 Task: Choose the theme "Light default".
Action: Mouse moved to (1130, 111)
Screenshot: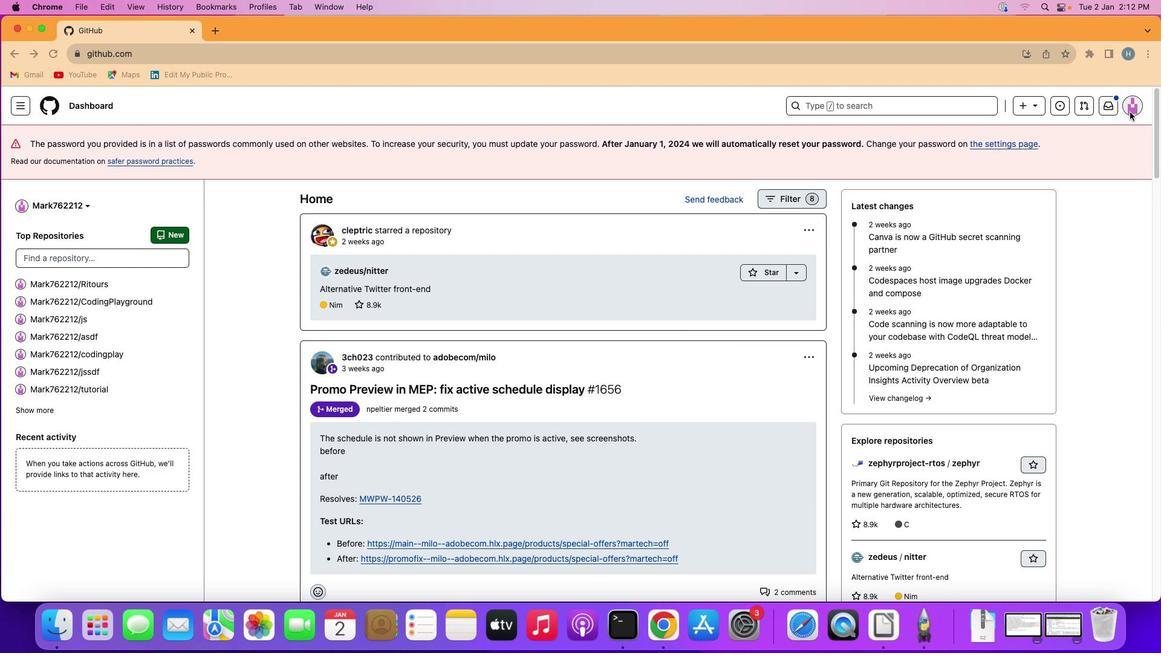 
Action: Mouse pressed left at (1130, 111)
Screenshot: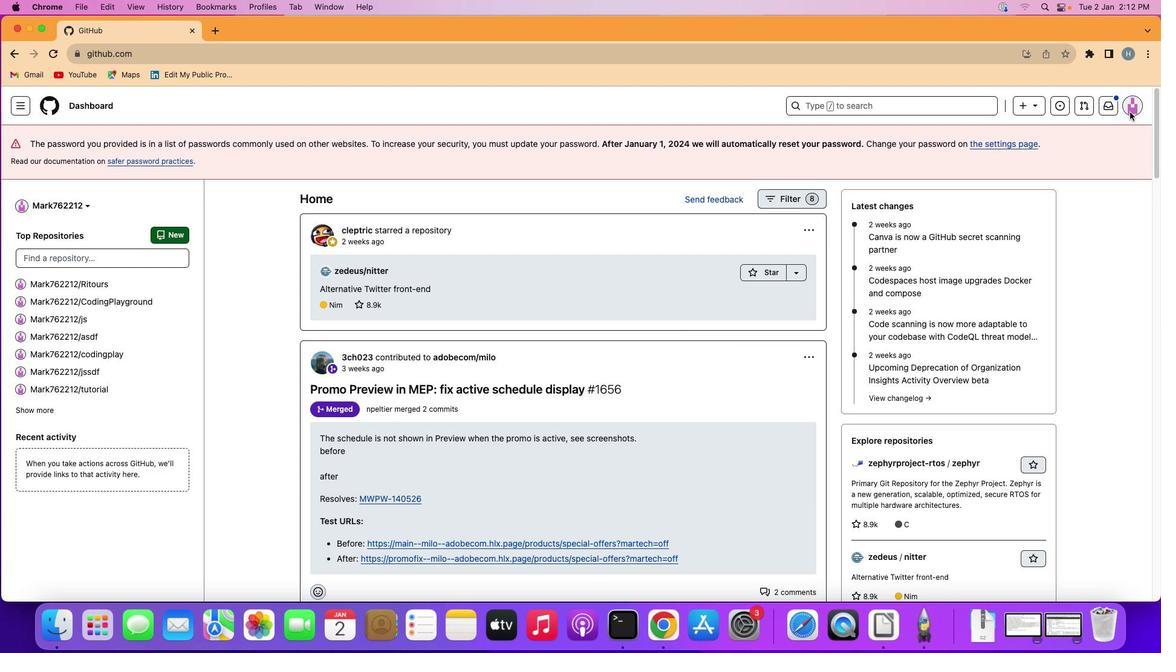 
Action: Mouse moved to (1130, 108)
Screenshot: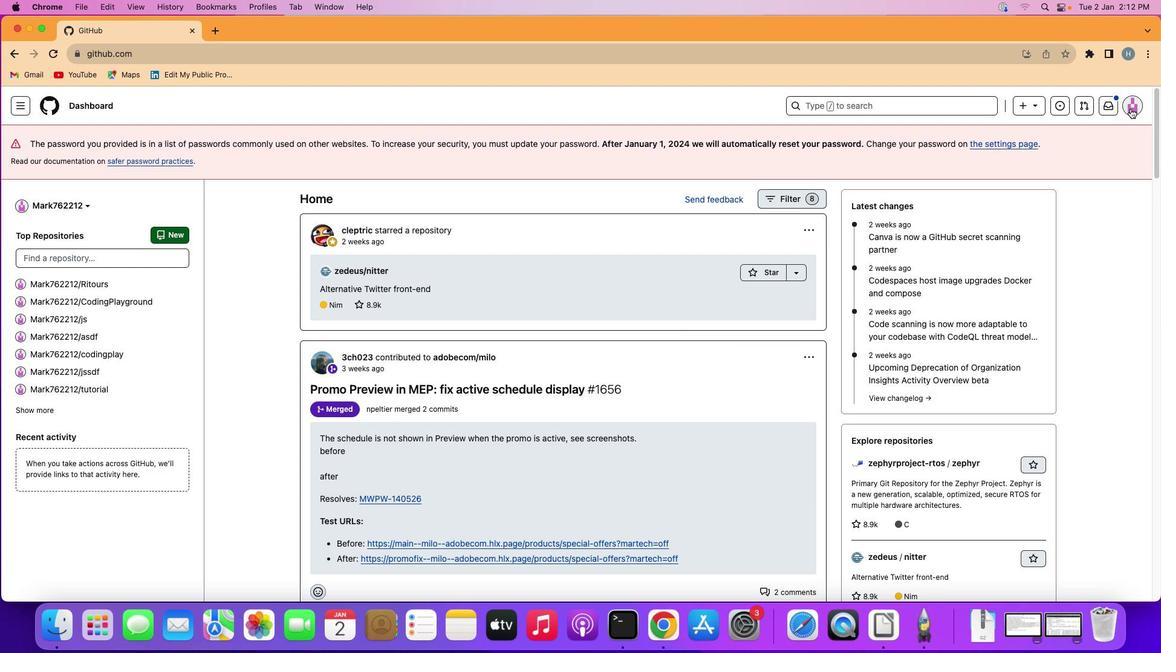 
Action: Mouse pressed left at (1130, 108)
Screenshot: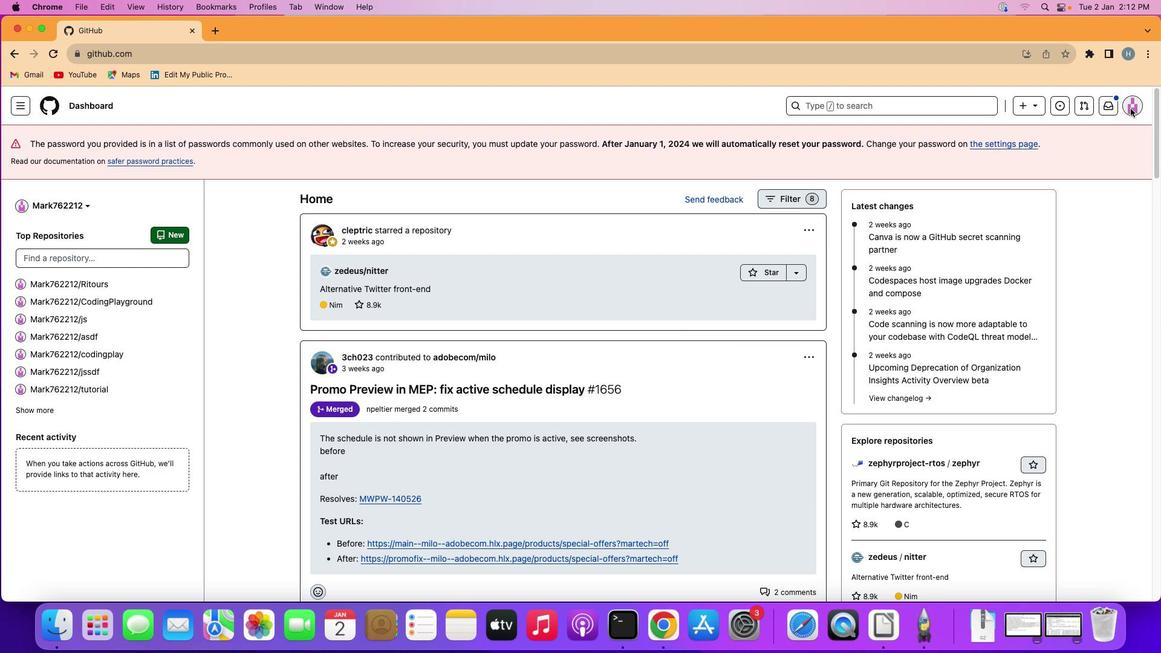
Action: Mouse moved to (1033, 437)
Screenshot: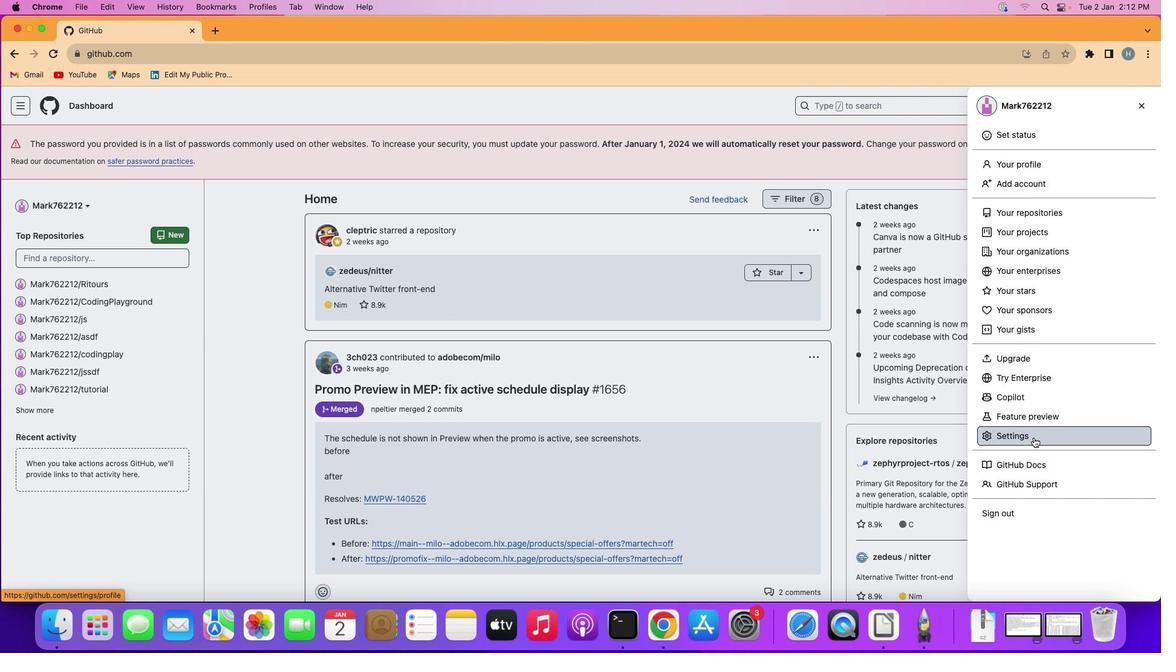
Action: Mouse pressed left at (1033, 437)
Screenshot: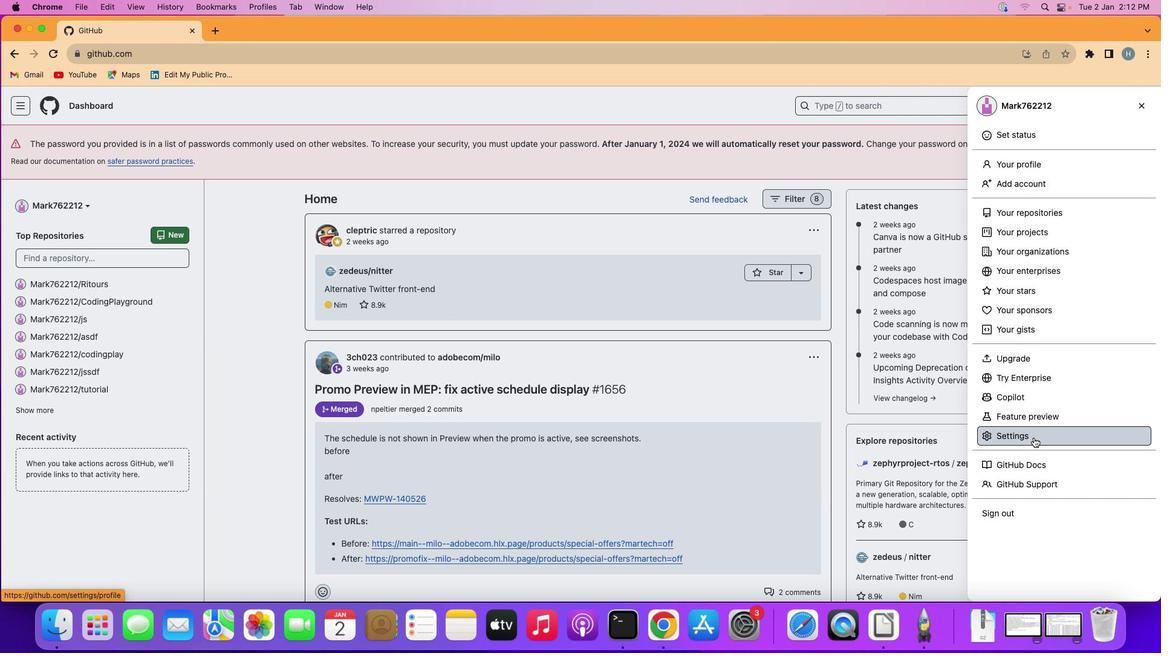 
Action: Mouse moved to (271, 283)
Screenshot: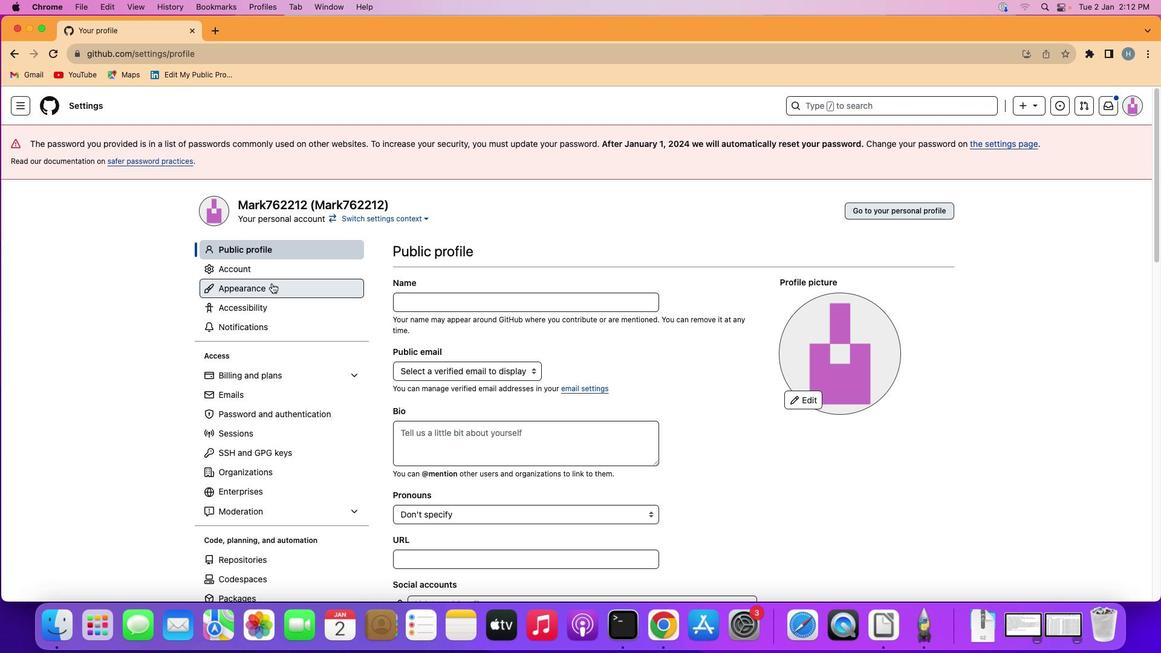 
Action: Mouse pressed left at (271, 283)
Screenshot: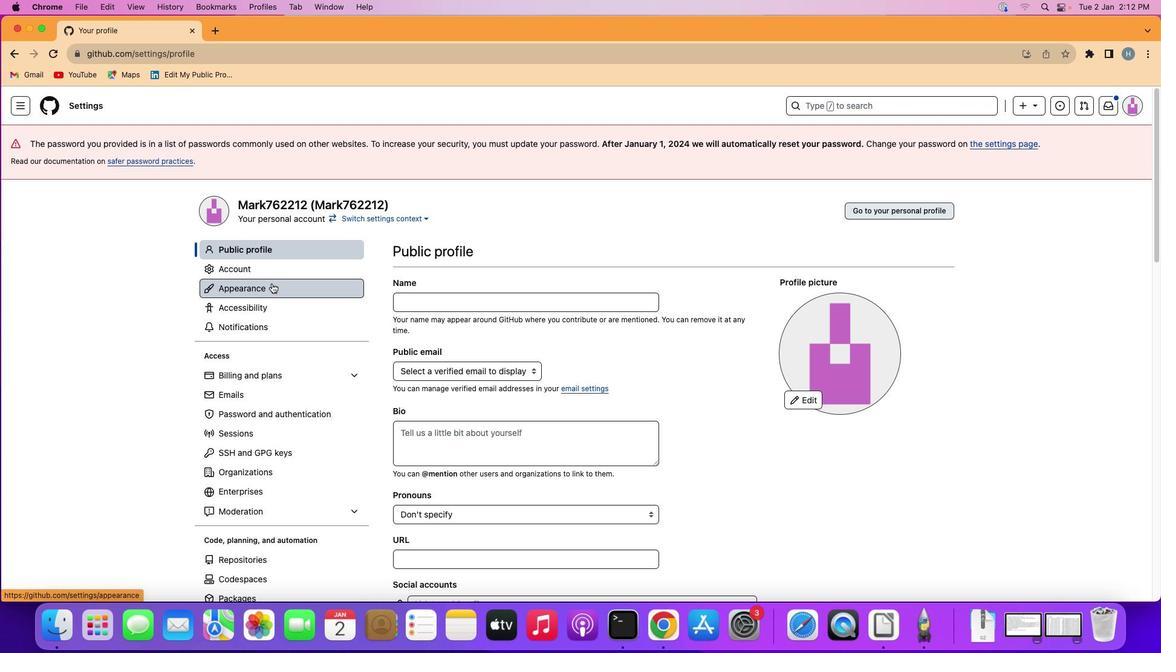 
Action: Mouse moved to (472, 325)
Screenshot: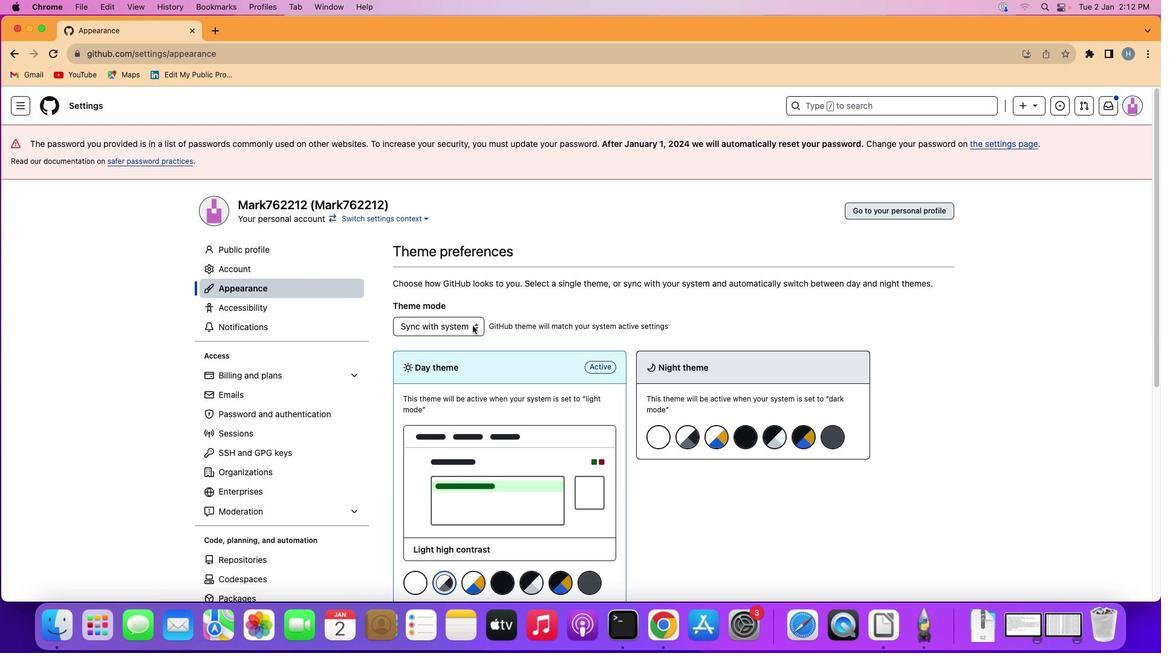 
Action: Mouse pressed left at (472, 325)
Screenshot: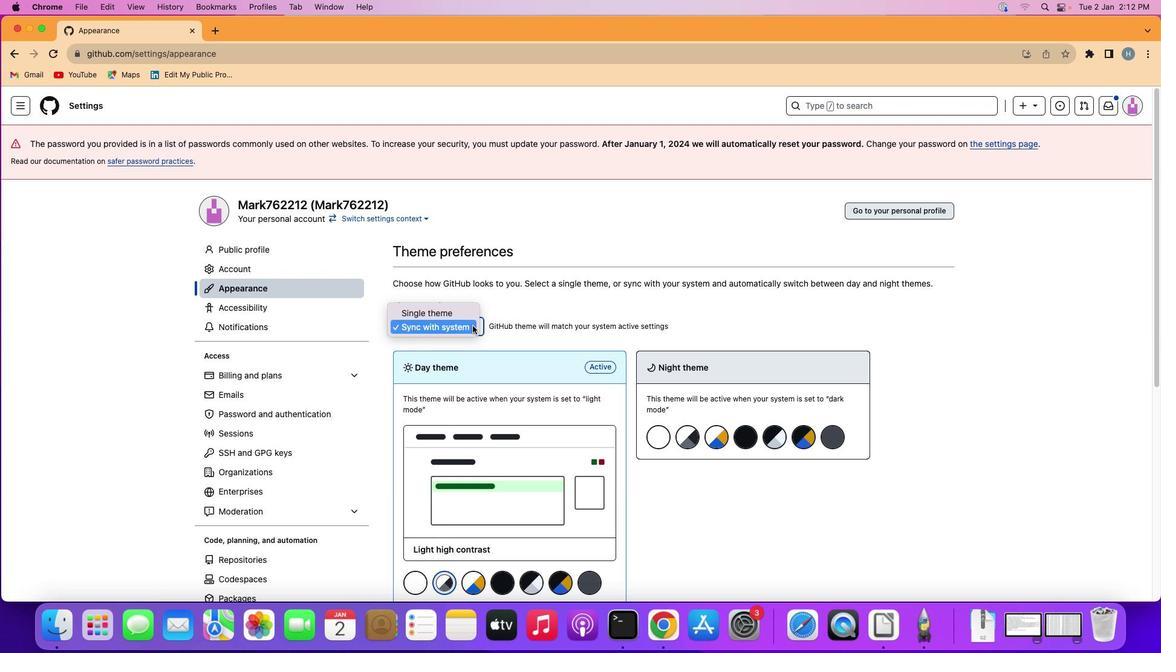 
Action: Mouse moved to (431, 311)
Screenshot: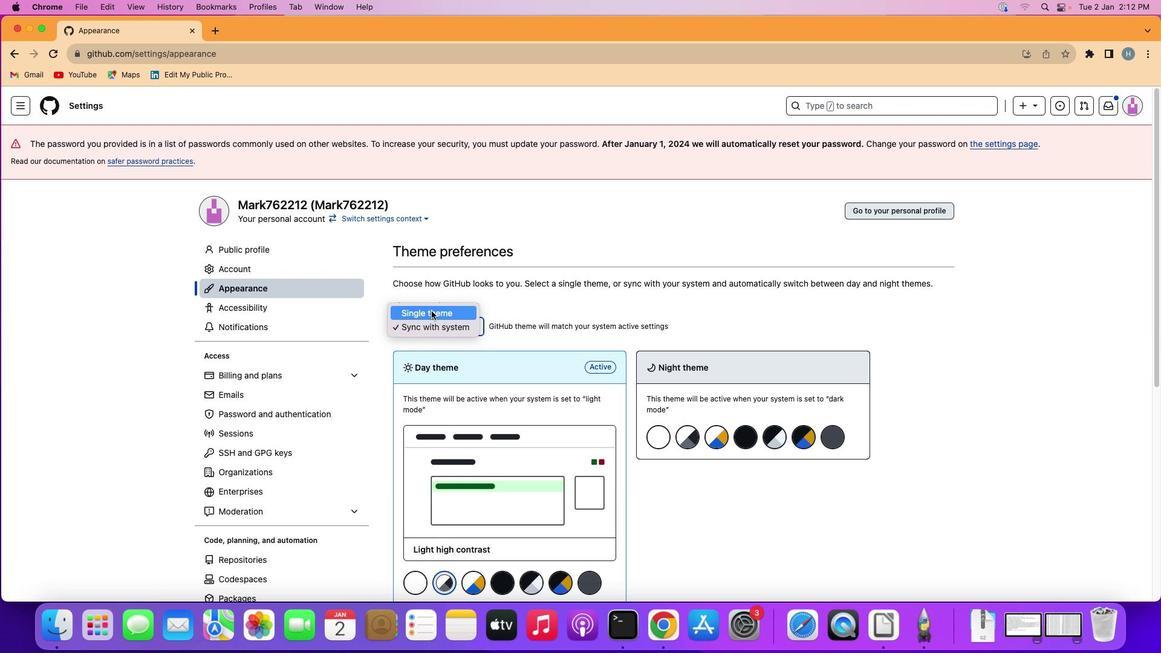 
Action: Mouse pressed left at (431, 311)
Screenshot: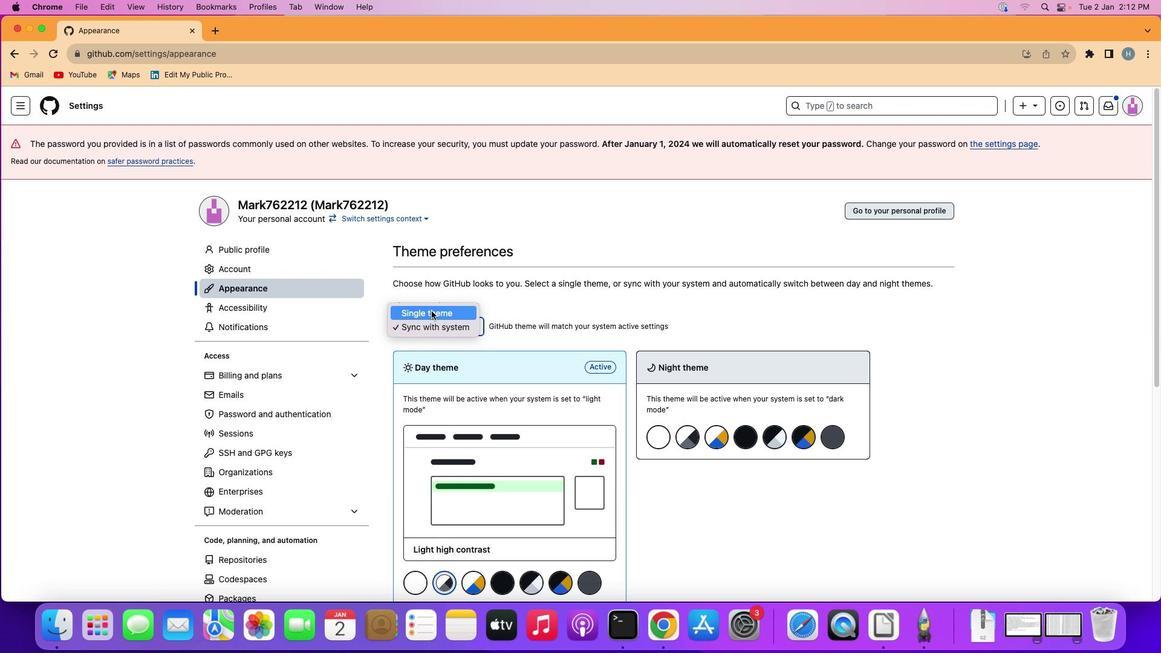 
Action: Mouse moved to (403, 458)
Screenshot: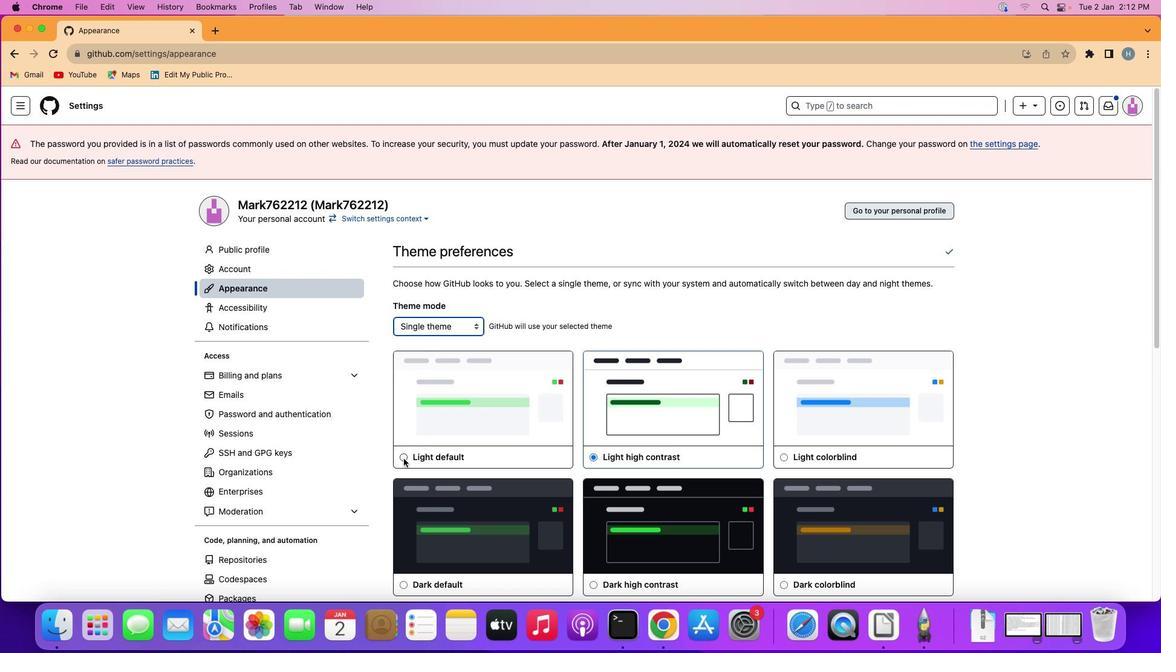 
Action: Mouse pressed left at (403, 458)
Screenshot: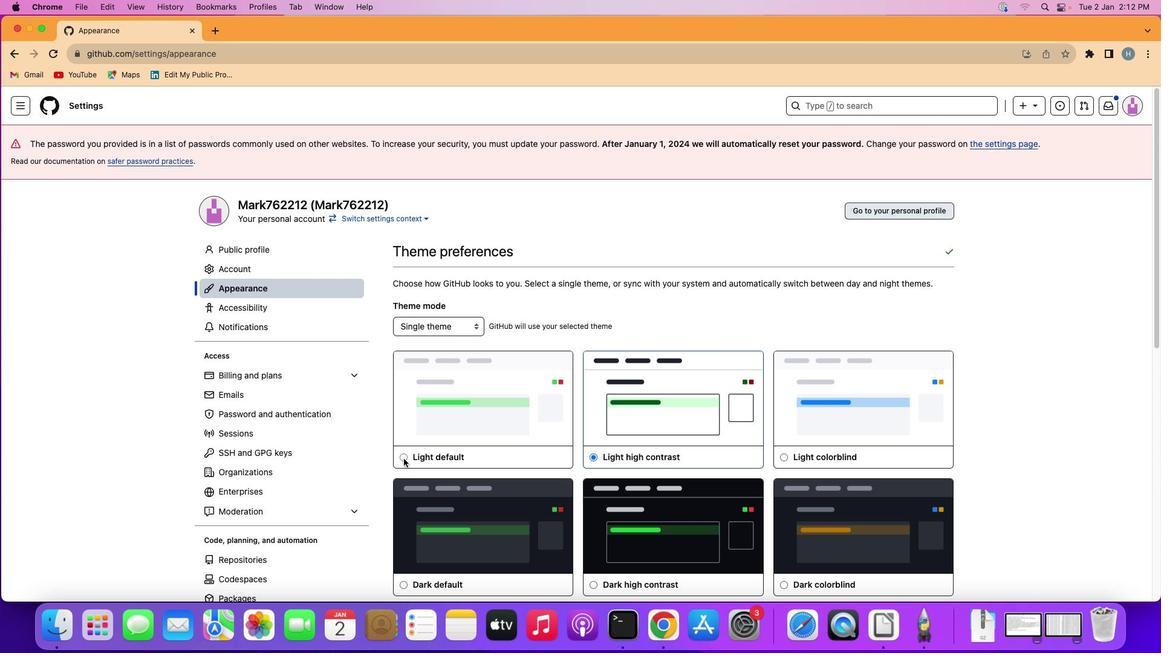 
